 Task: Create a task  Add support for biometric authentication on the app , assign it to team member softage.10@softage.net in the project TricklePlan and update the status of the task to  Off Track , set the priority of the task to Medium.
Action: Mouse moved to (73, 414)
Screenshot: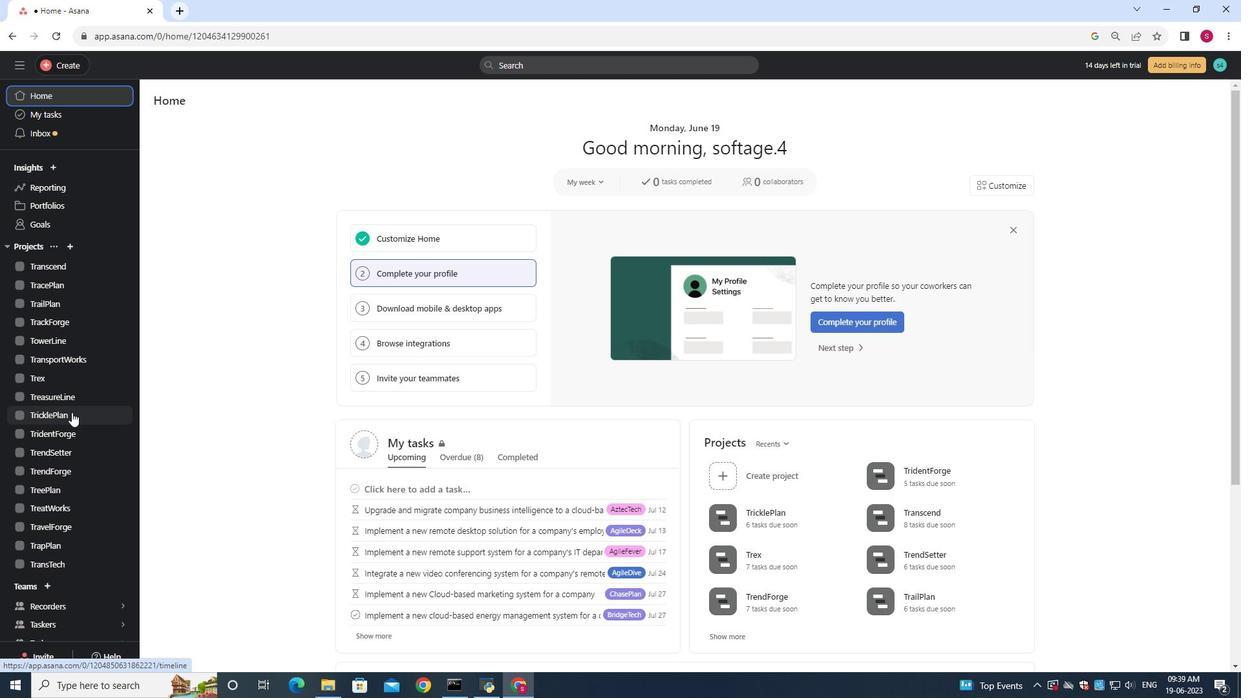 
Action: Mouse pressed left at (73, 414)
Screenshot: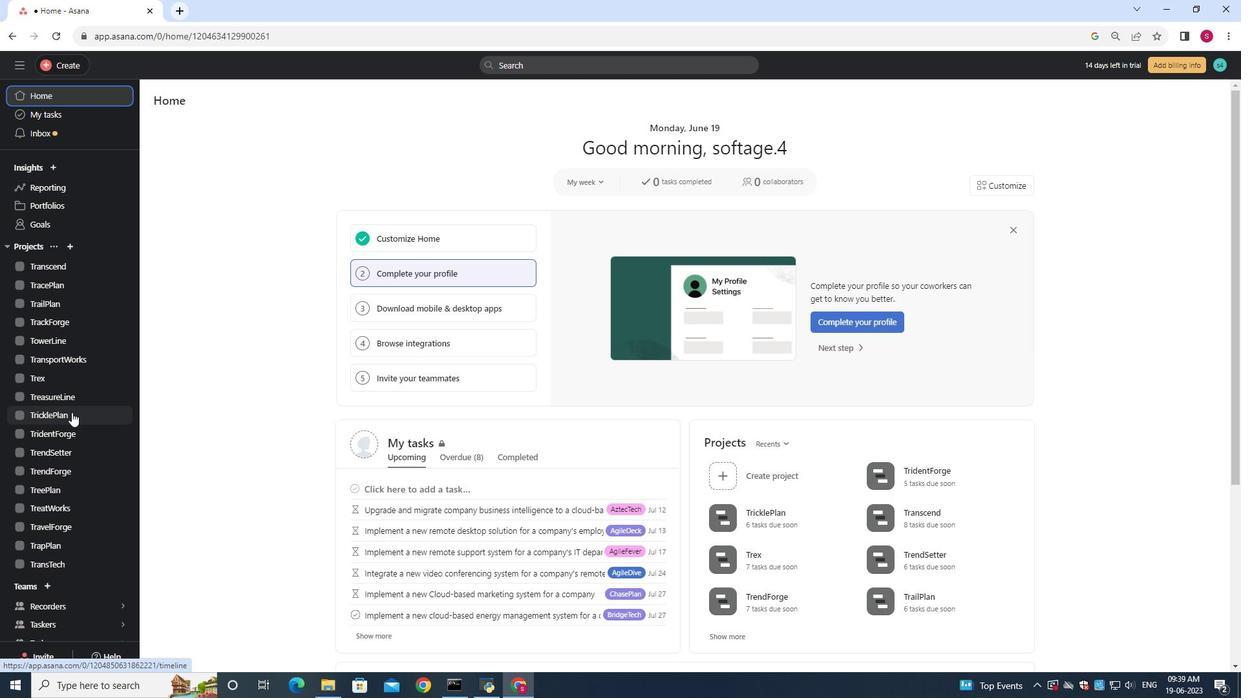 
Action: Mouse moved to (170, 150)
Screenshot: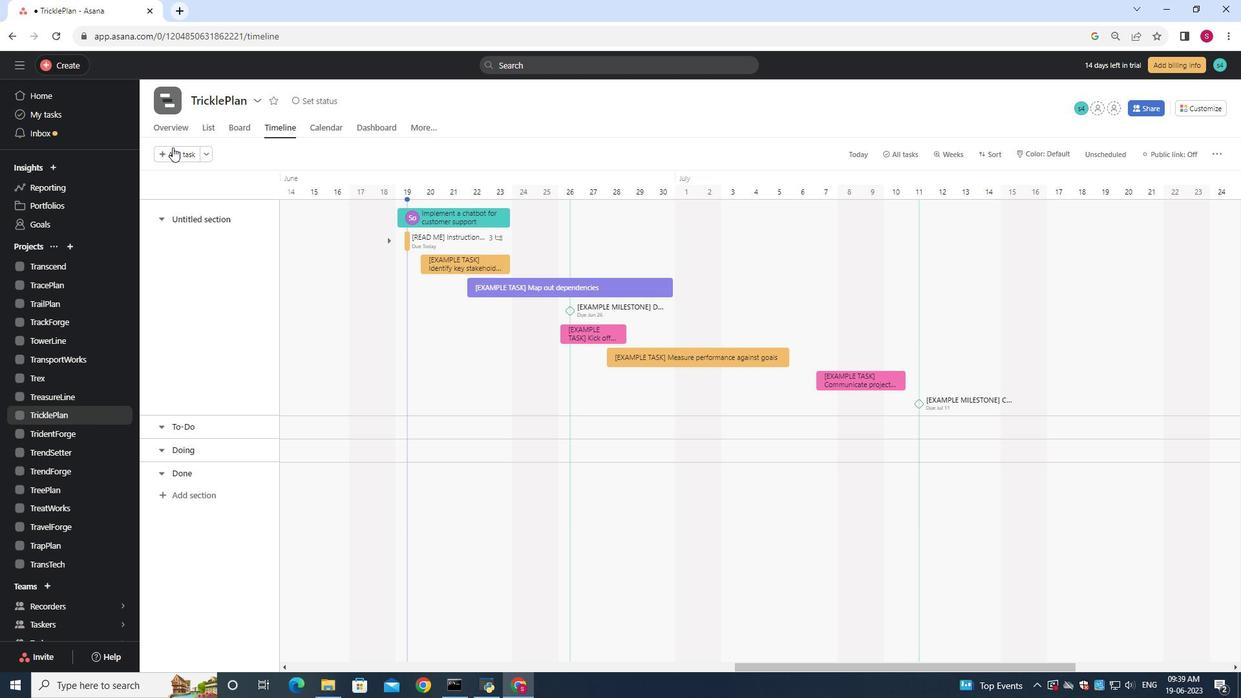 
Action: Mouse pressed left at (170, 150)
Screenshot: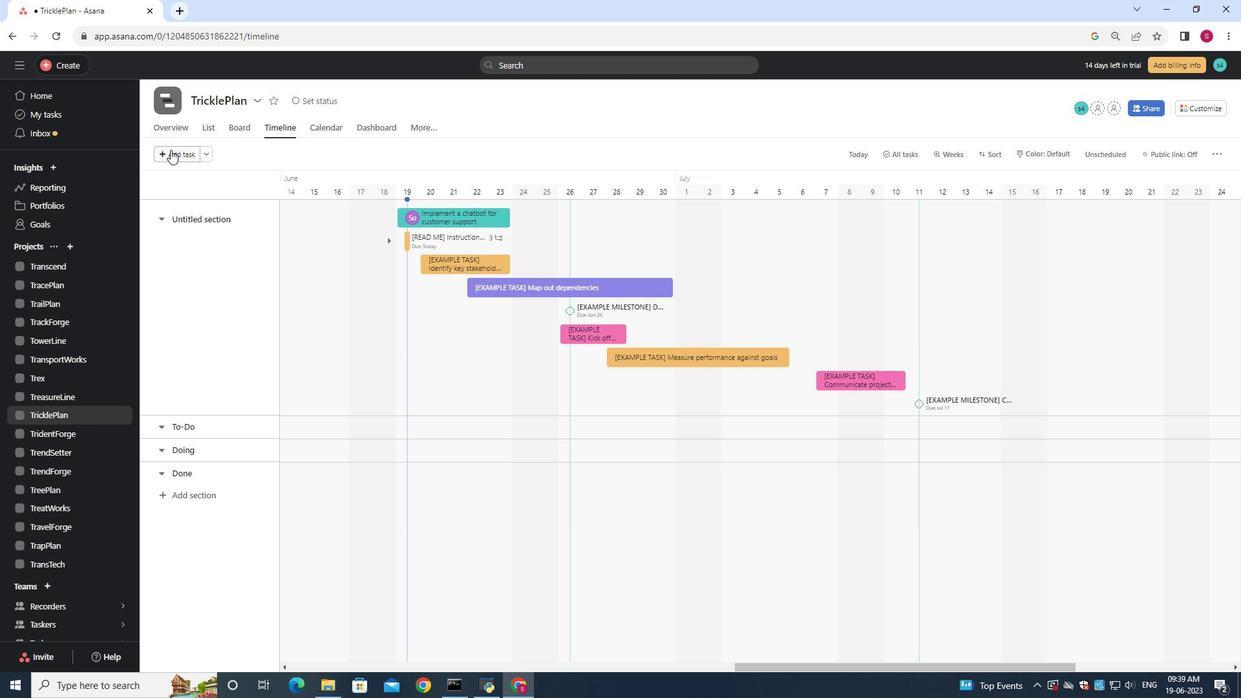 
Action: Mouse moved to (173, 151)
Screenshot: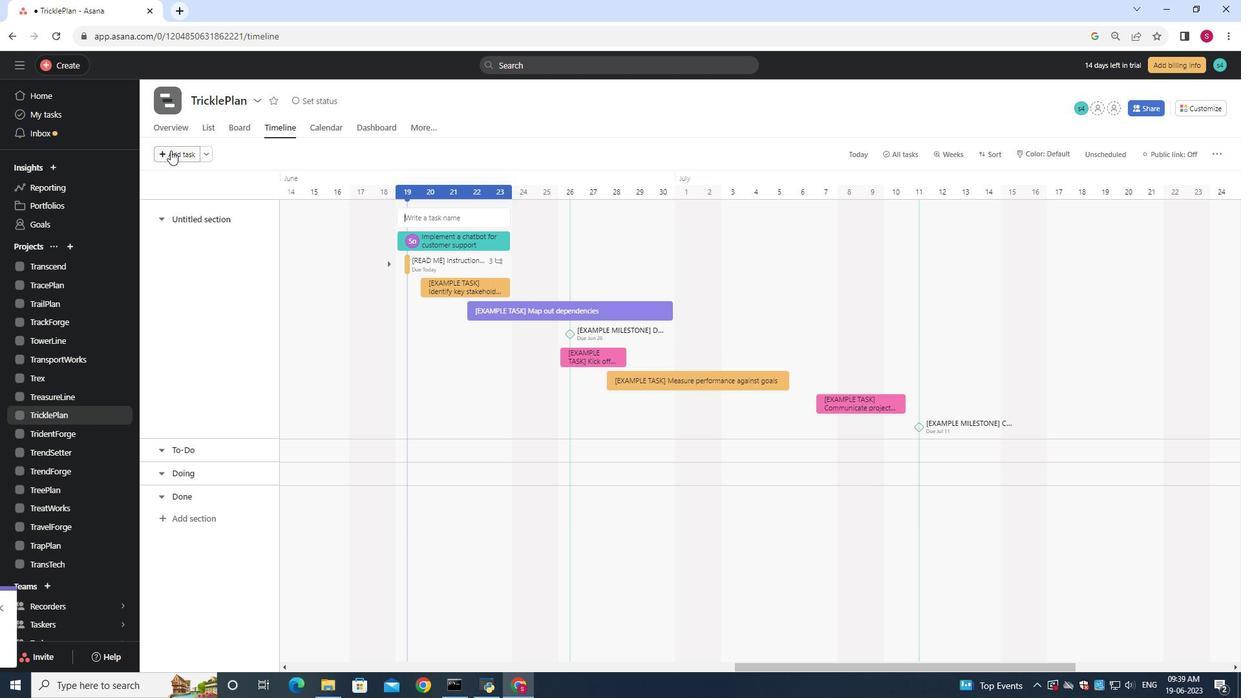 
Action: Key pressed <Key.shift>Add<Key.space>support<Key.space>for<Key.space>biometric<Key.space>authentication<Key.space>on<Key.space>the<Key.space>app
Screenshot: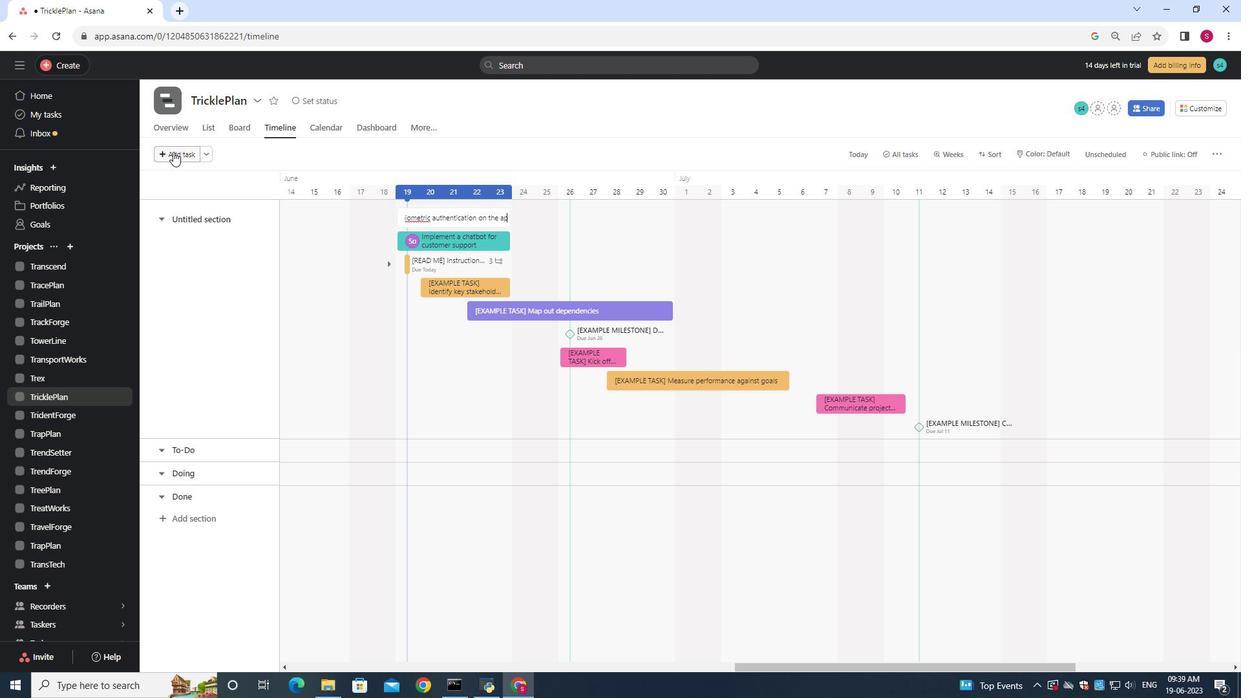 
Action: Mouse moved to (444, 219)
Screenshot: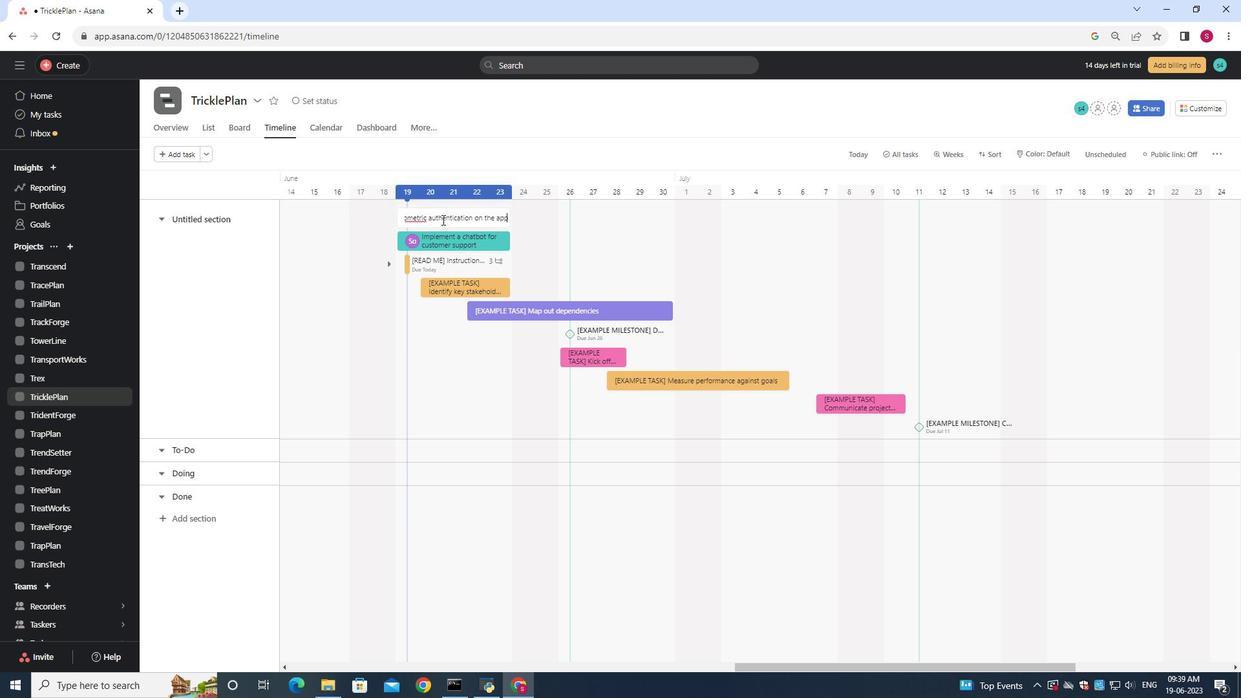 
Action: Mouse pressed right at (444, 219)
Screenshot: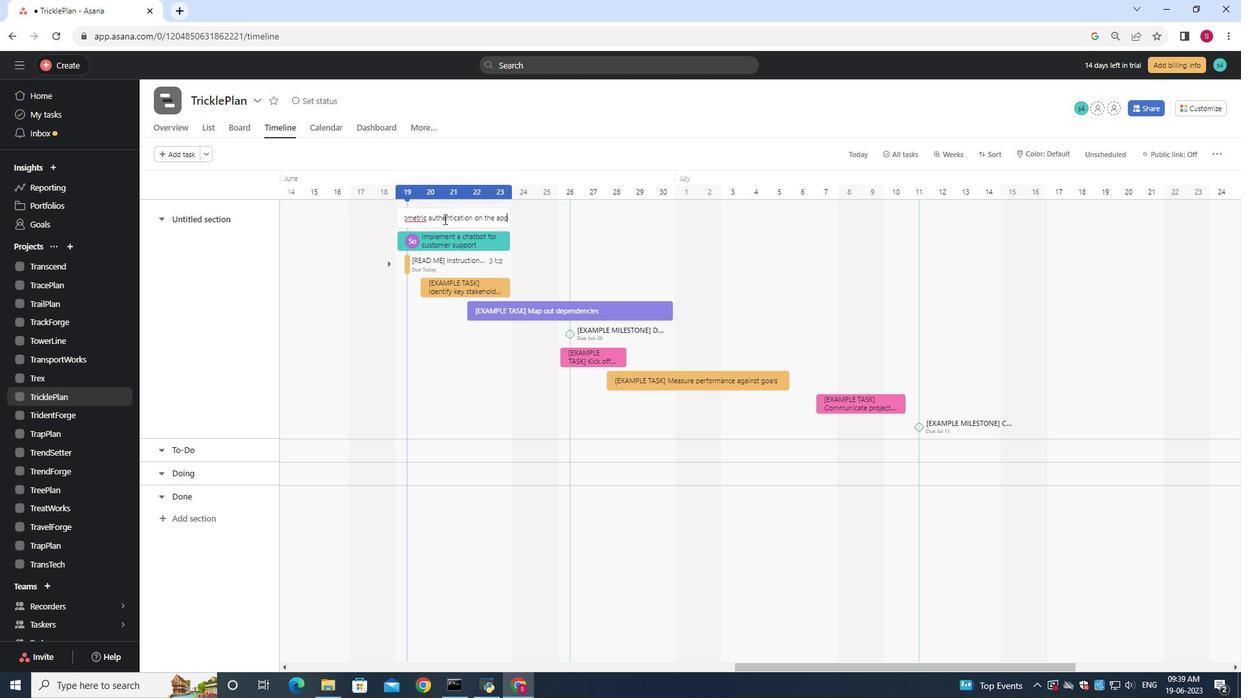 
Action: Mouse moved to (951, 211)
Screenshot: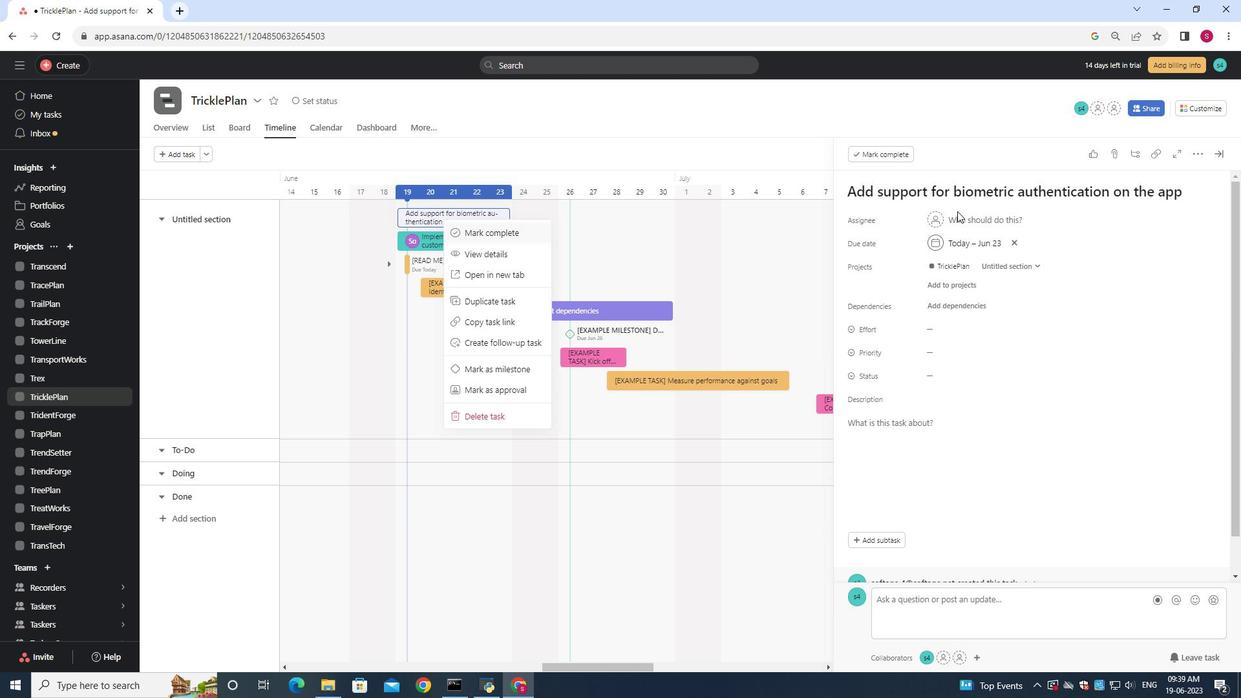 
Action: Mouse pressed left at (951, 211)
Screenshot: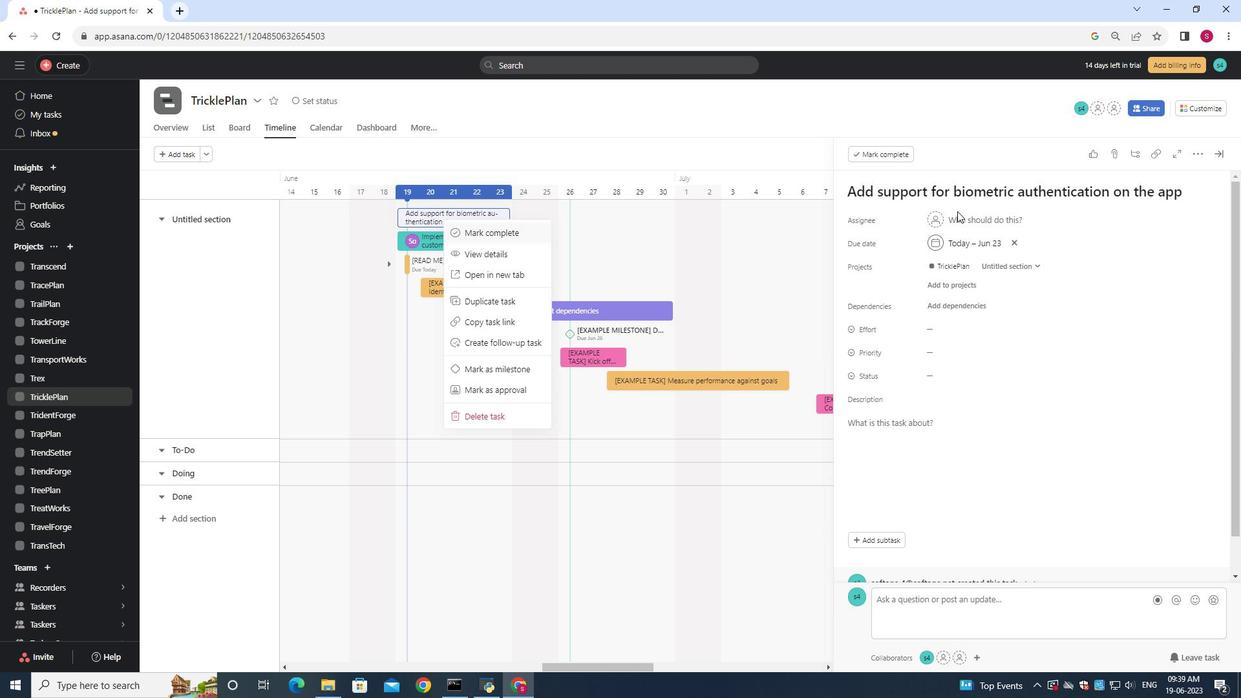 
Action: Mouse moved to (962, 222)
Screenshot: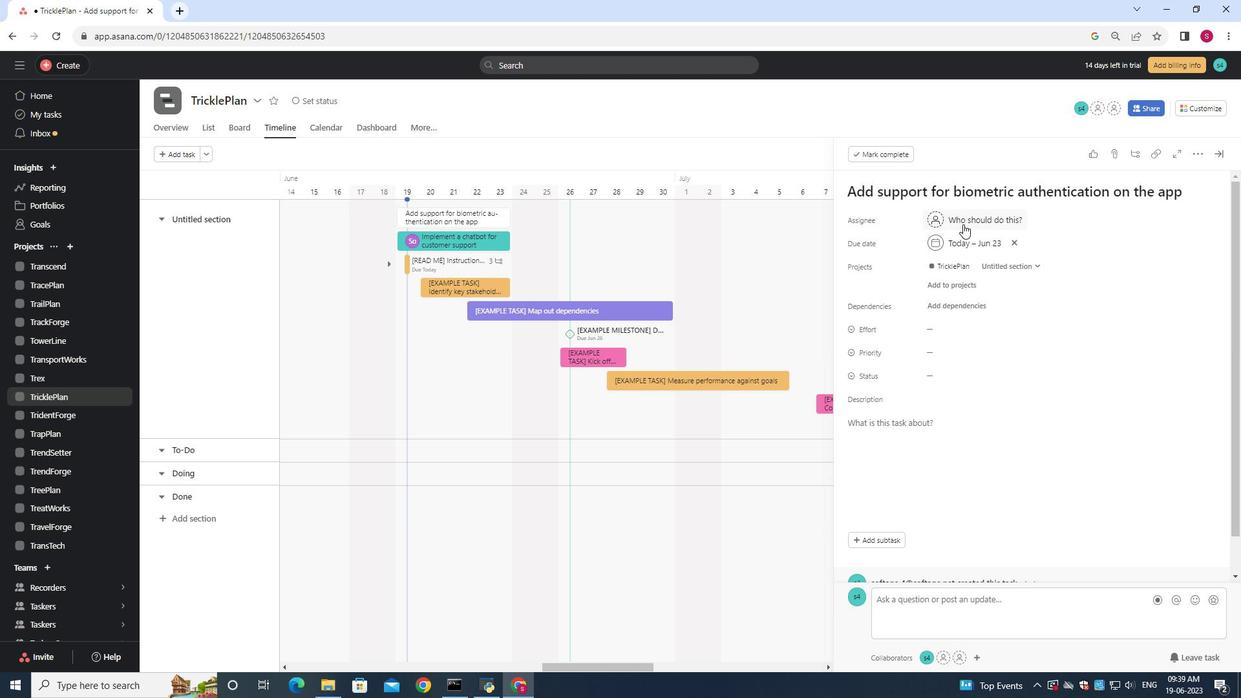 
Action: Mouse pressed left at (962, 222)
Screenshot: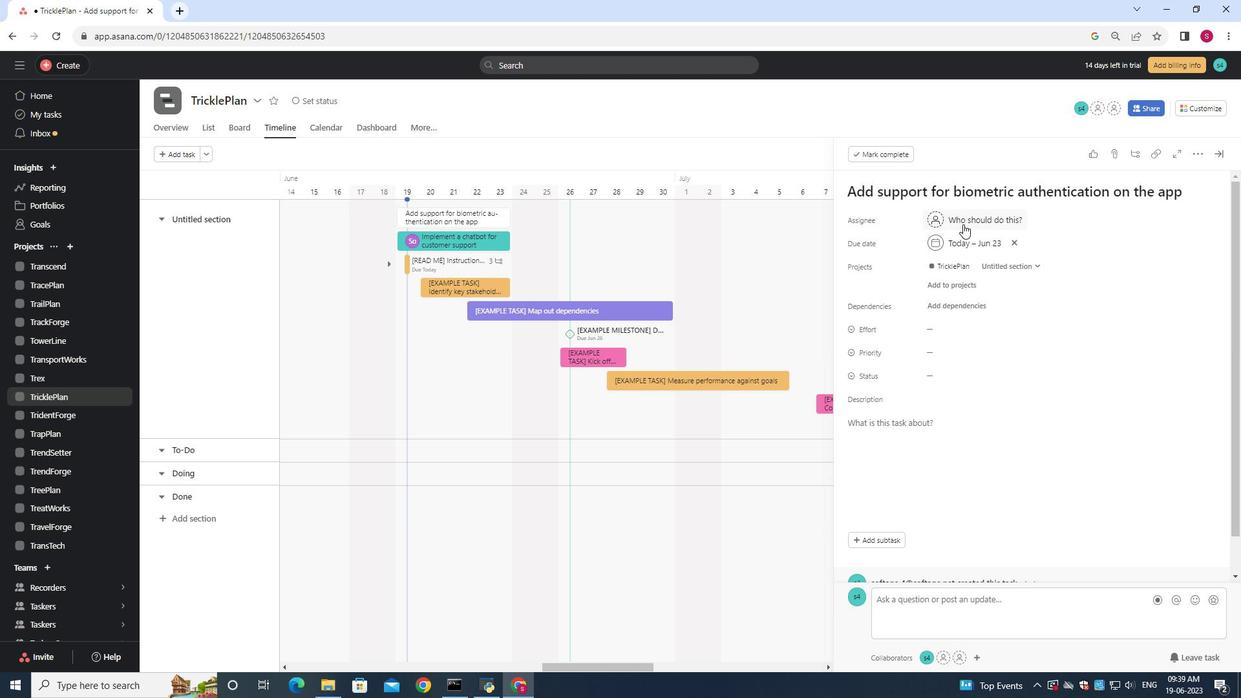 
Action: Mouse moved to (961, 221)
Screenshot: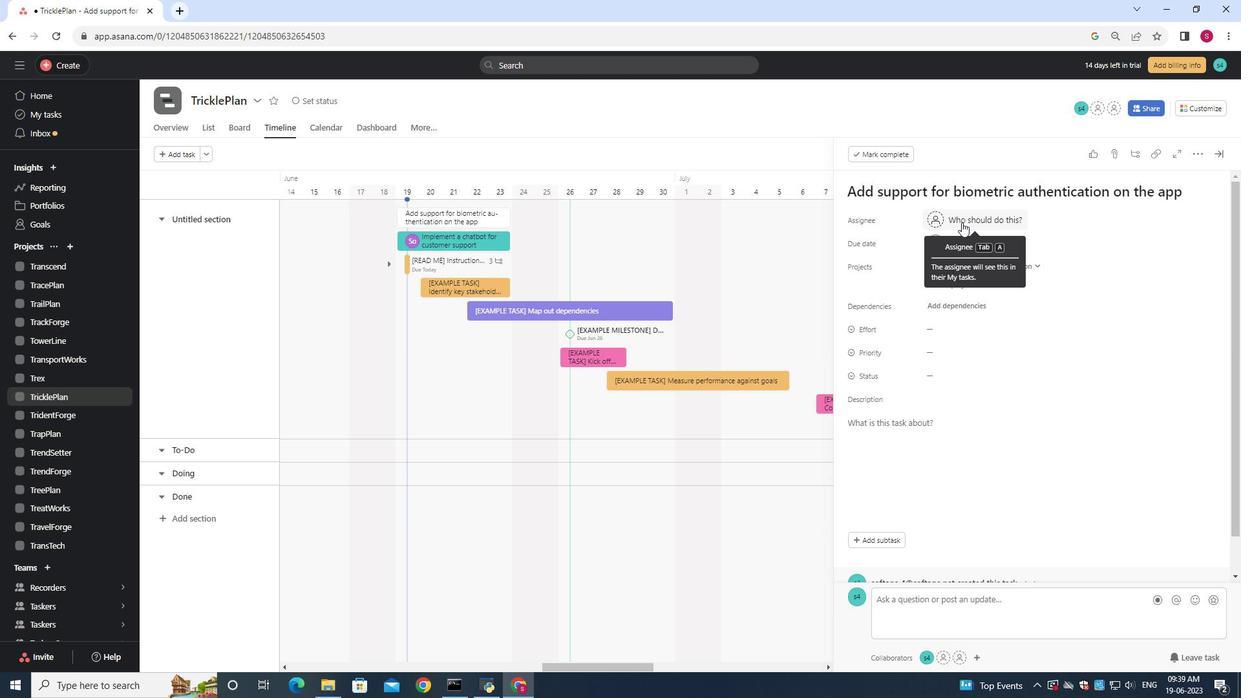 
Action: Key pressed softage.10<Key.shift>@softage.net
Screenshot: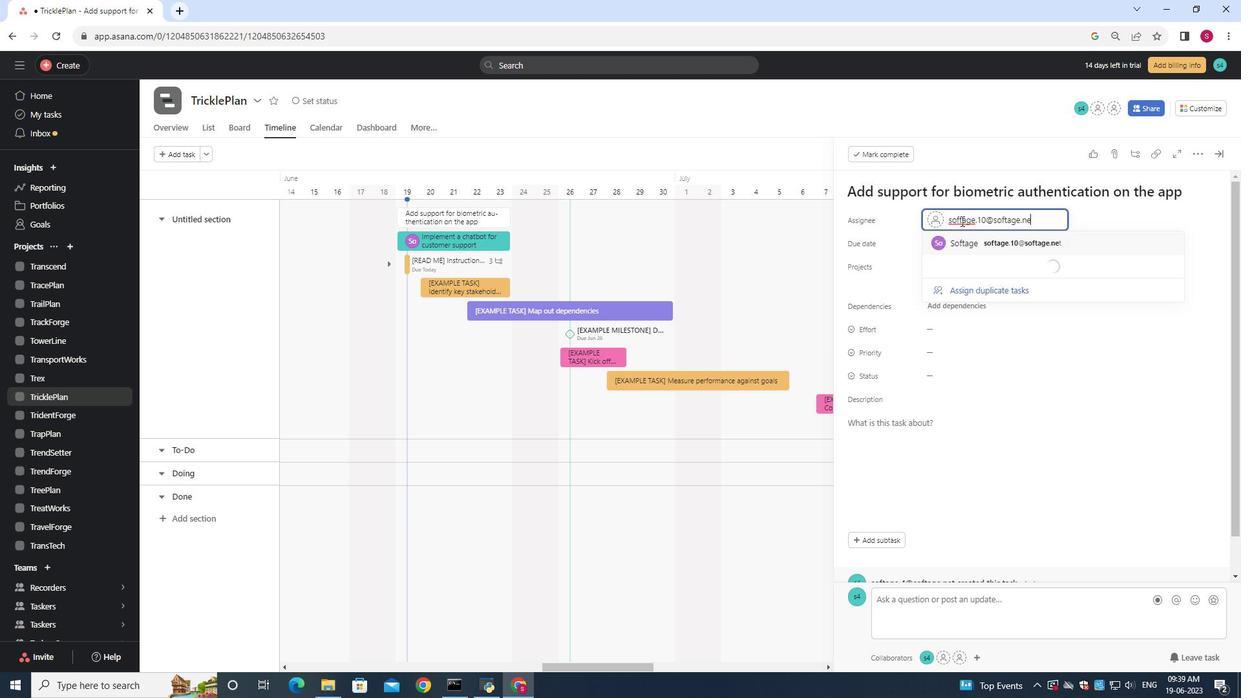 
Action: Mouse moved to (1008, 236)
Screenshot: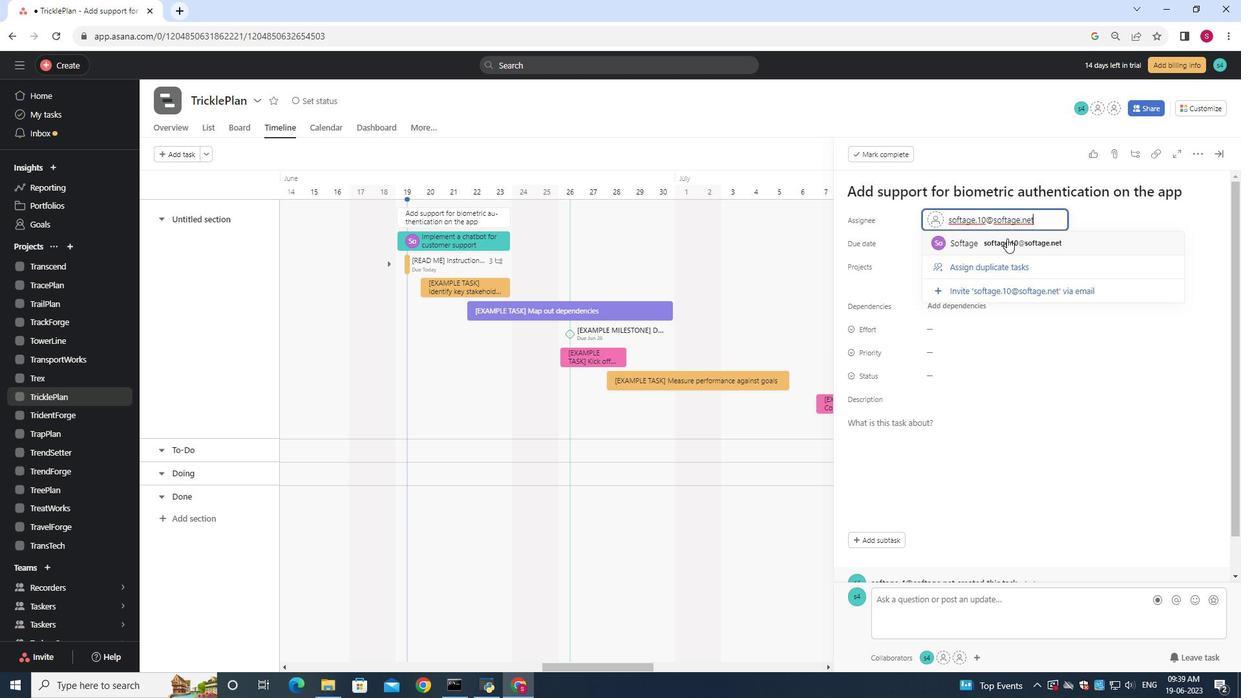 
Action: Mouse pressed left at (1008, 236)
Screenshot: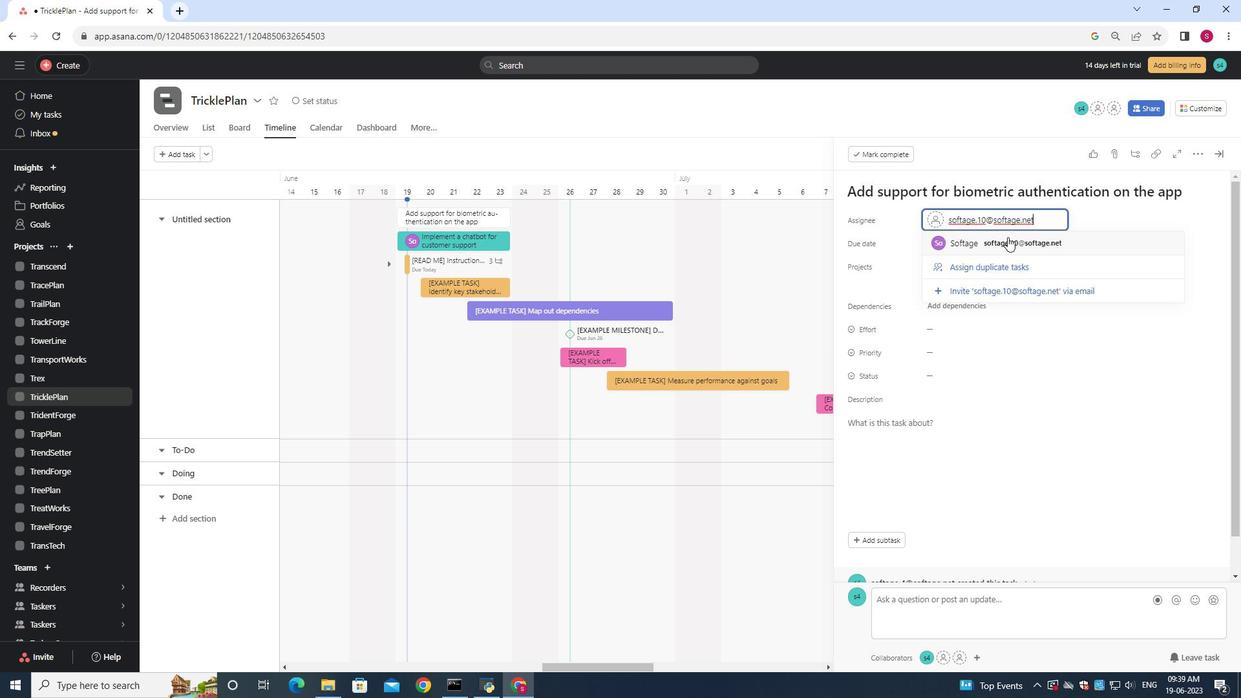 
Action: Mouse moved to (942, 378)
Screenshot: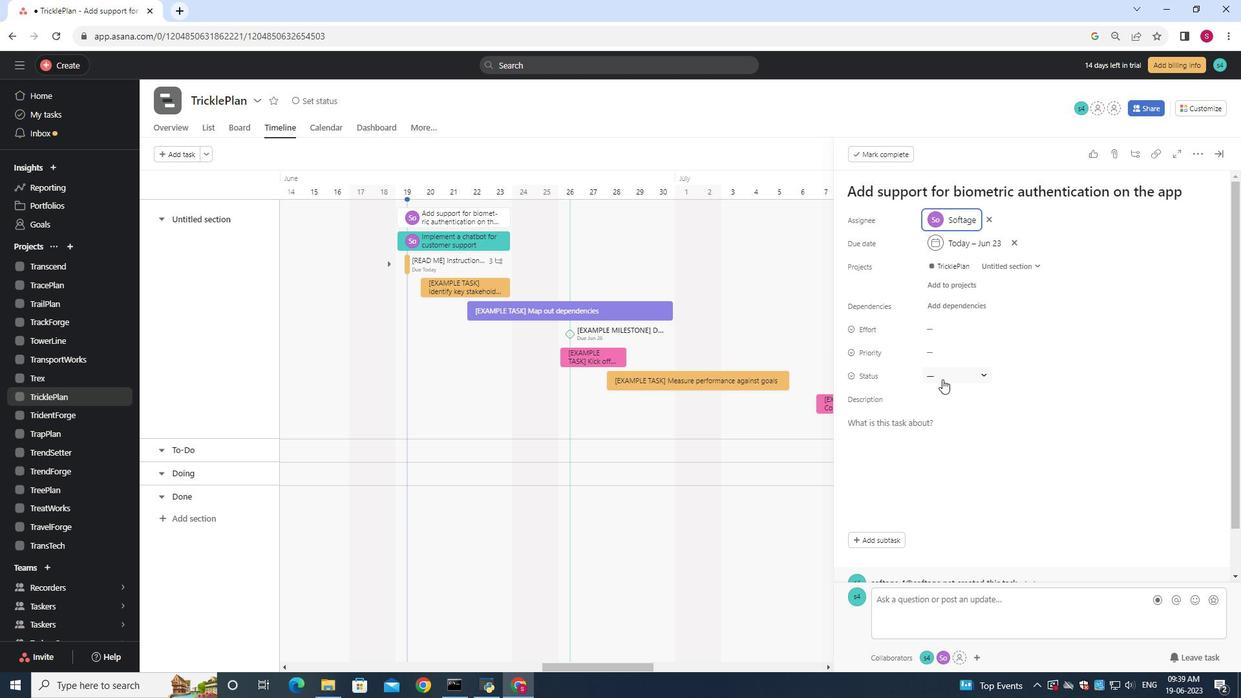 
Action: Mouse pressed left at (942, 378)
Screenshot: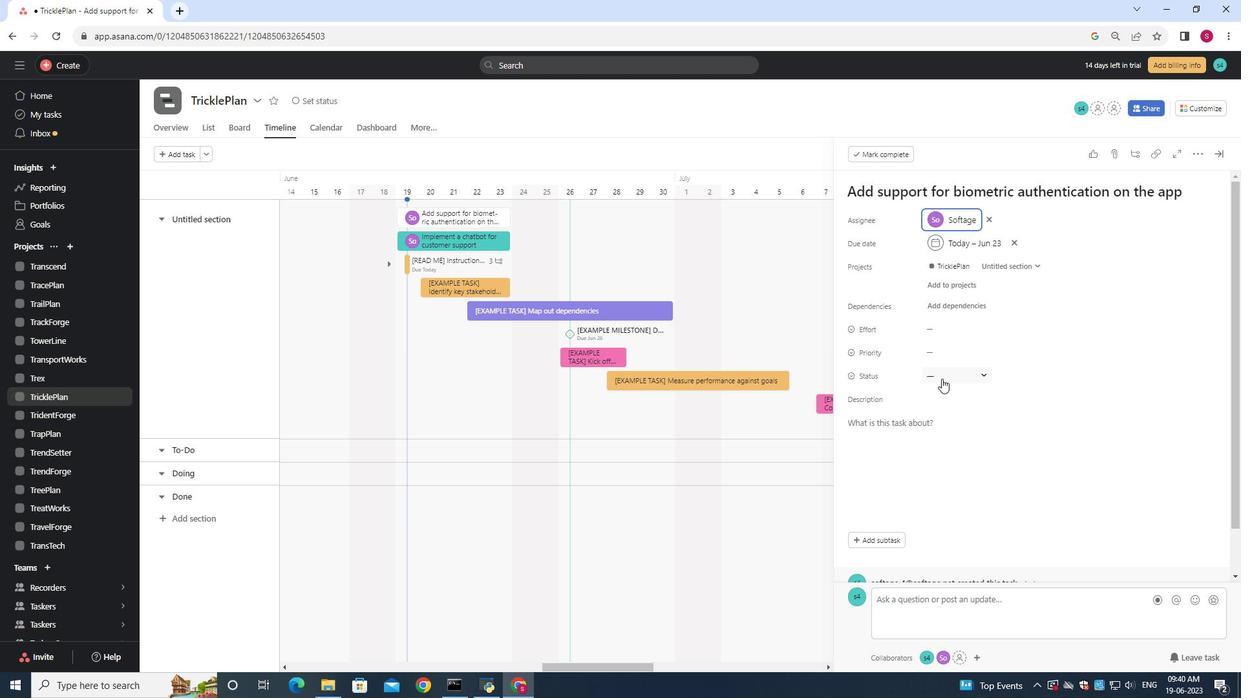 
Action: Mouse moved to (976, 451)
Screenshot: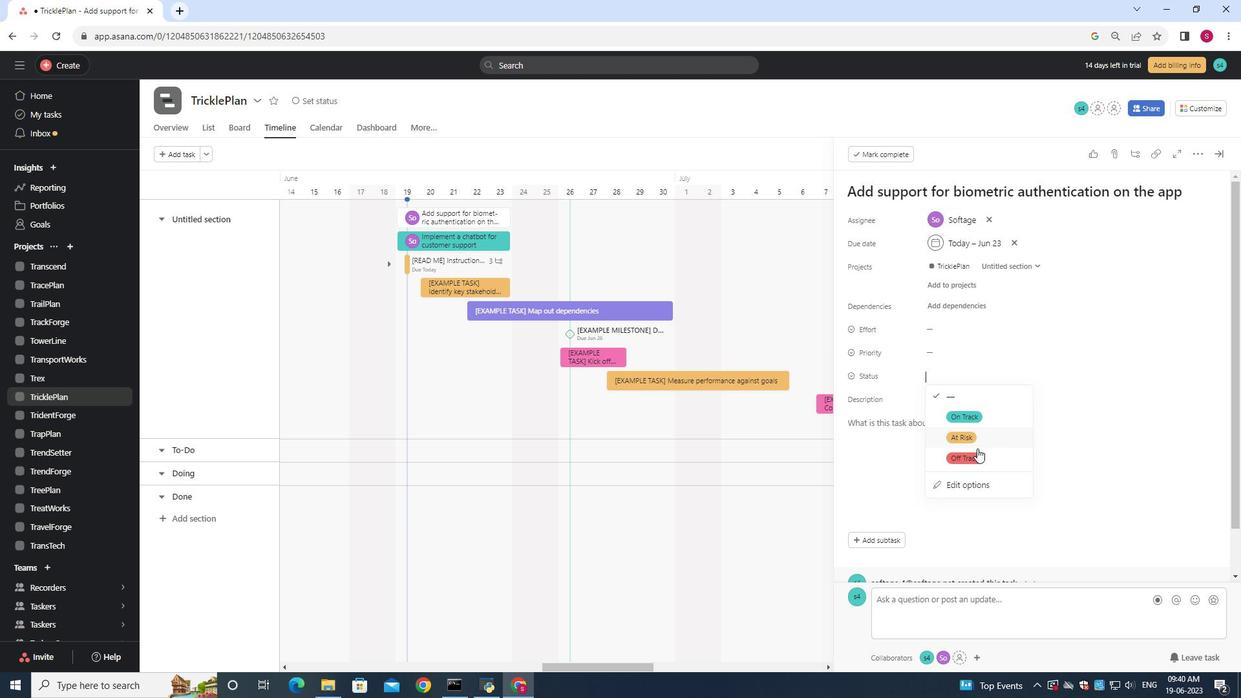 
Action: Mouse pressed left at (976, 451)
Screenshot: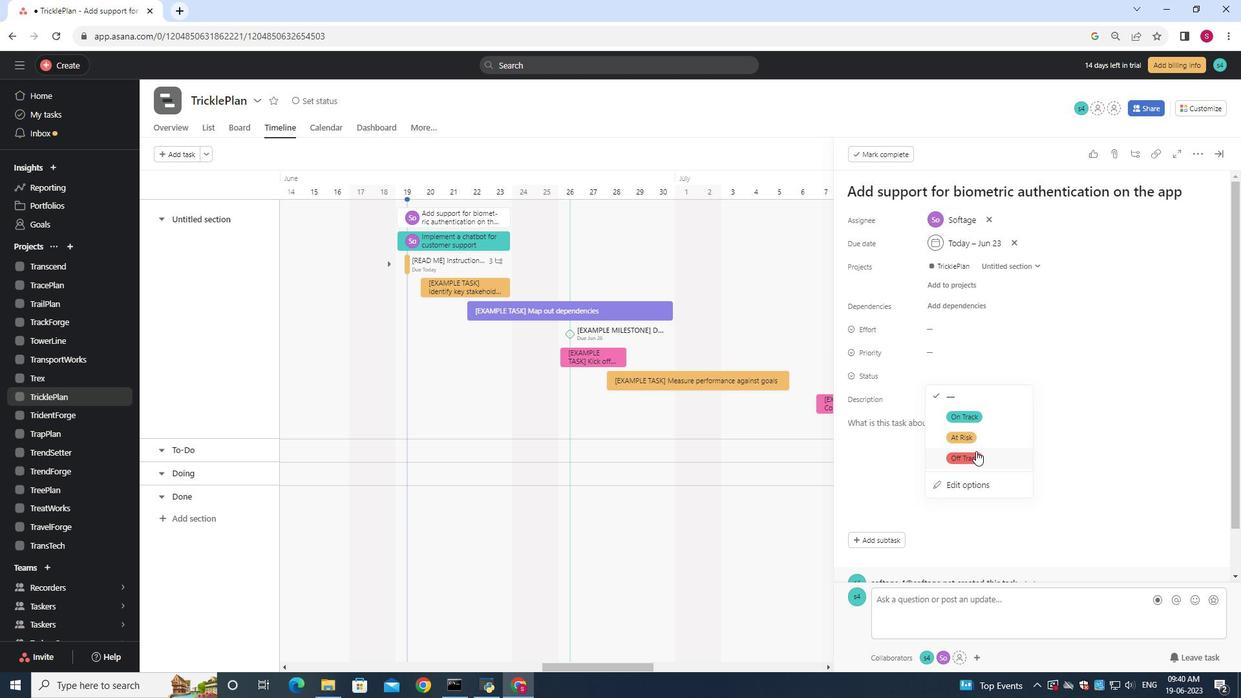 
Action: Mouse moved to (952, 351)
Screenshot: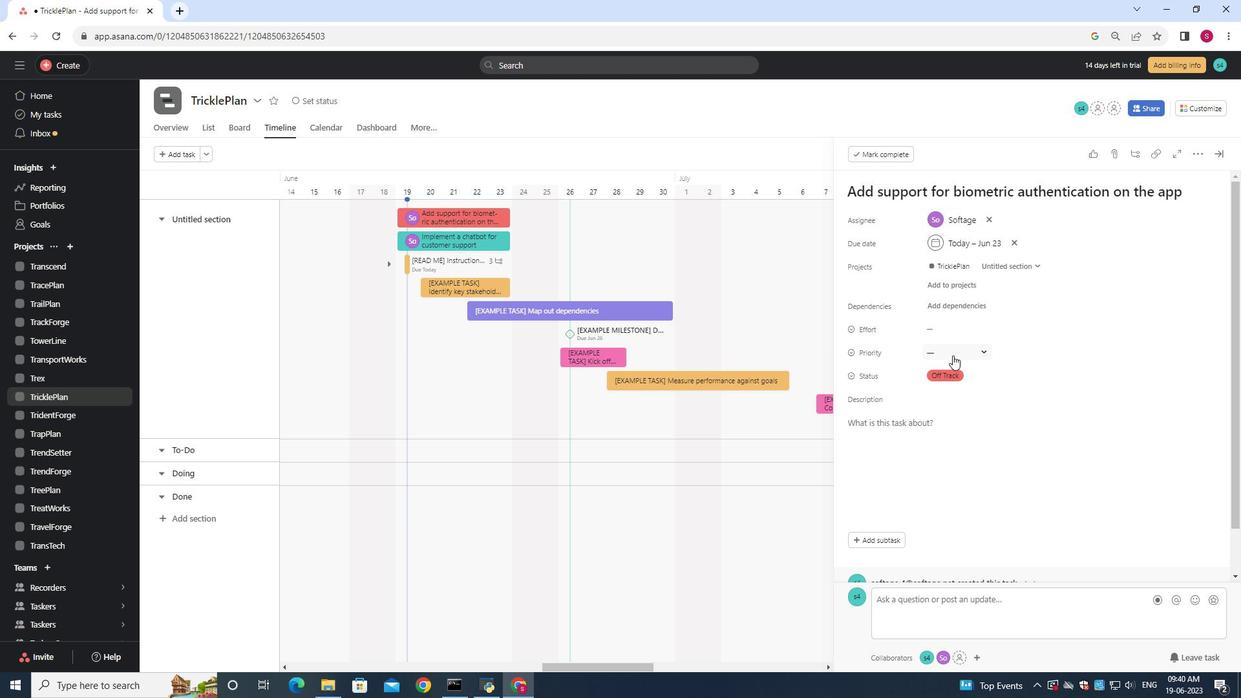 
Action: Mouse pressed left at (952, 351)
Screenshot: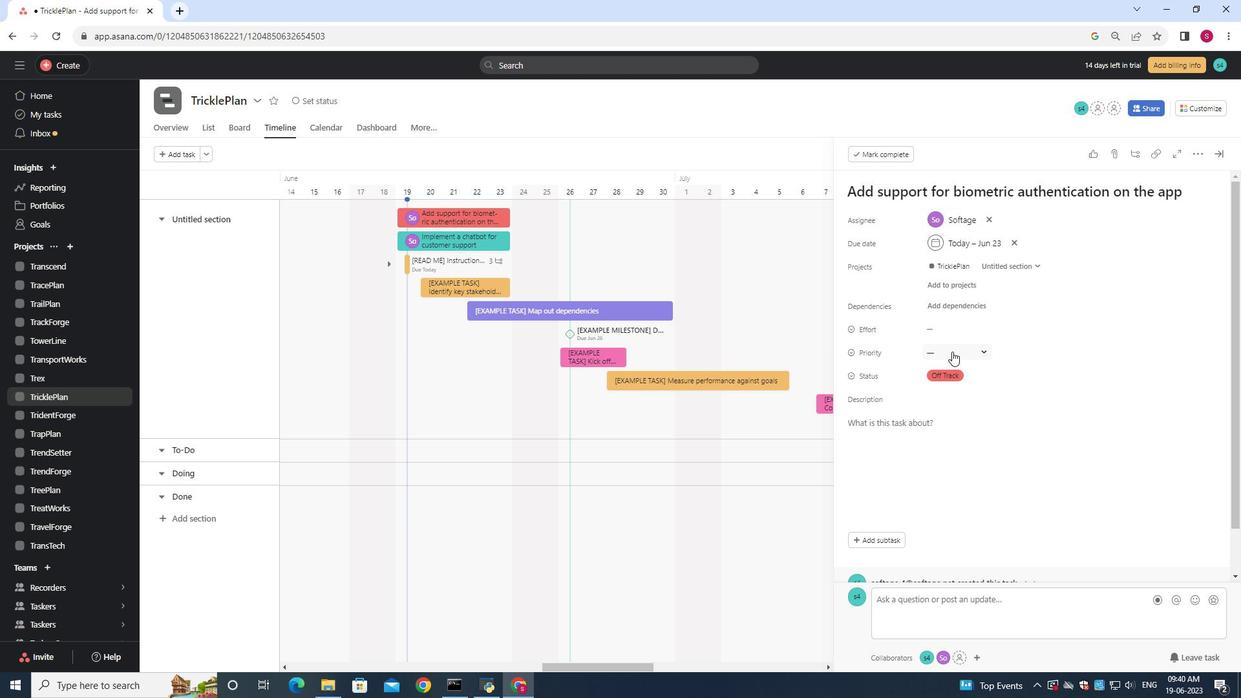
Action: Mouse moved to (977, 418)
Screenshot: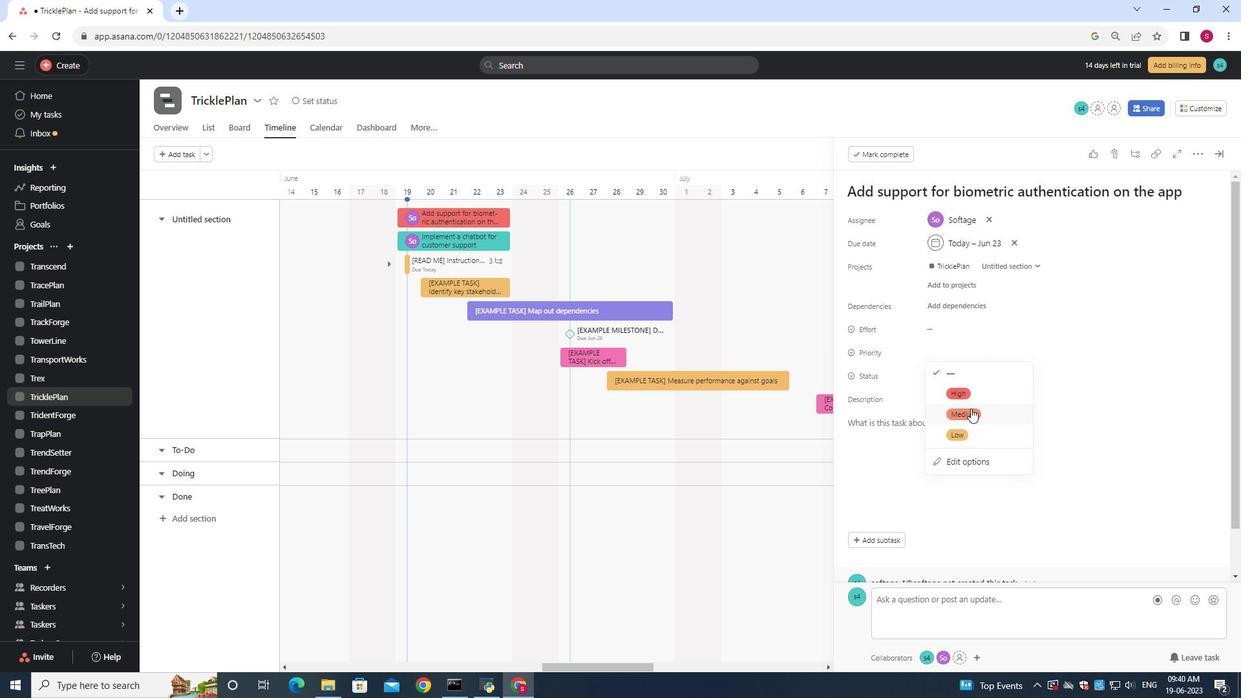 
Action: Mouse pressed left at (977, 418)
Screenshot: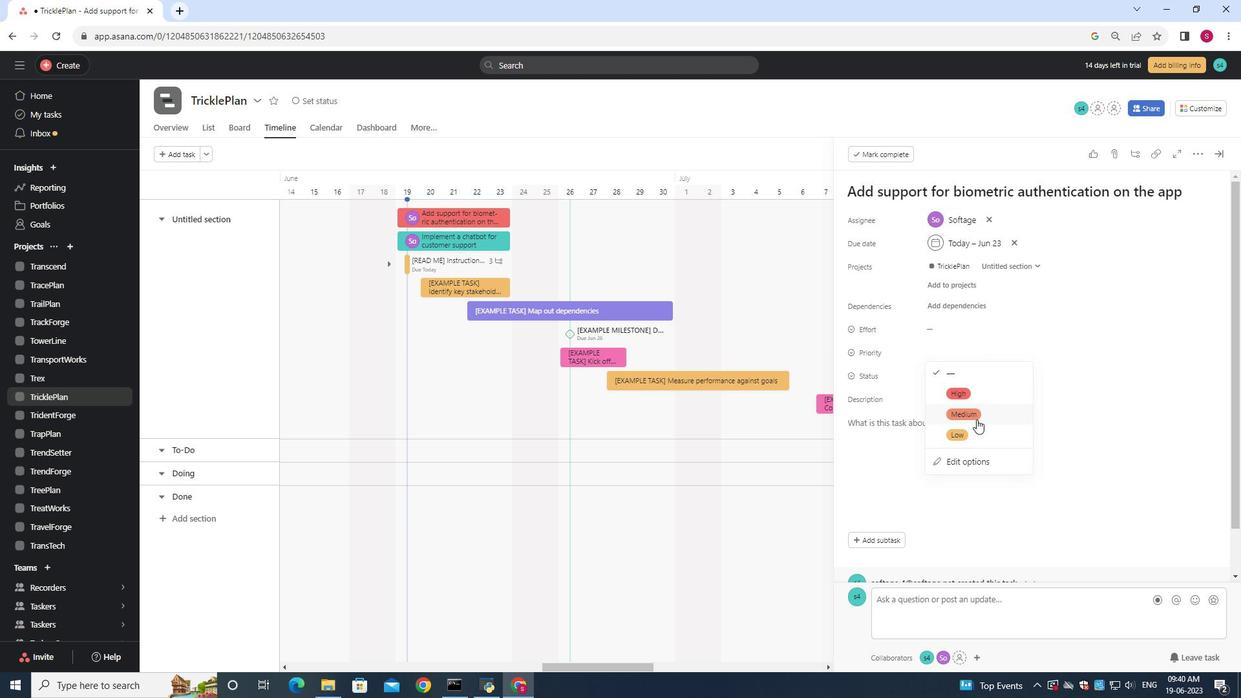 
Action: Mouse moved to (976, 356)
Screenshot: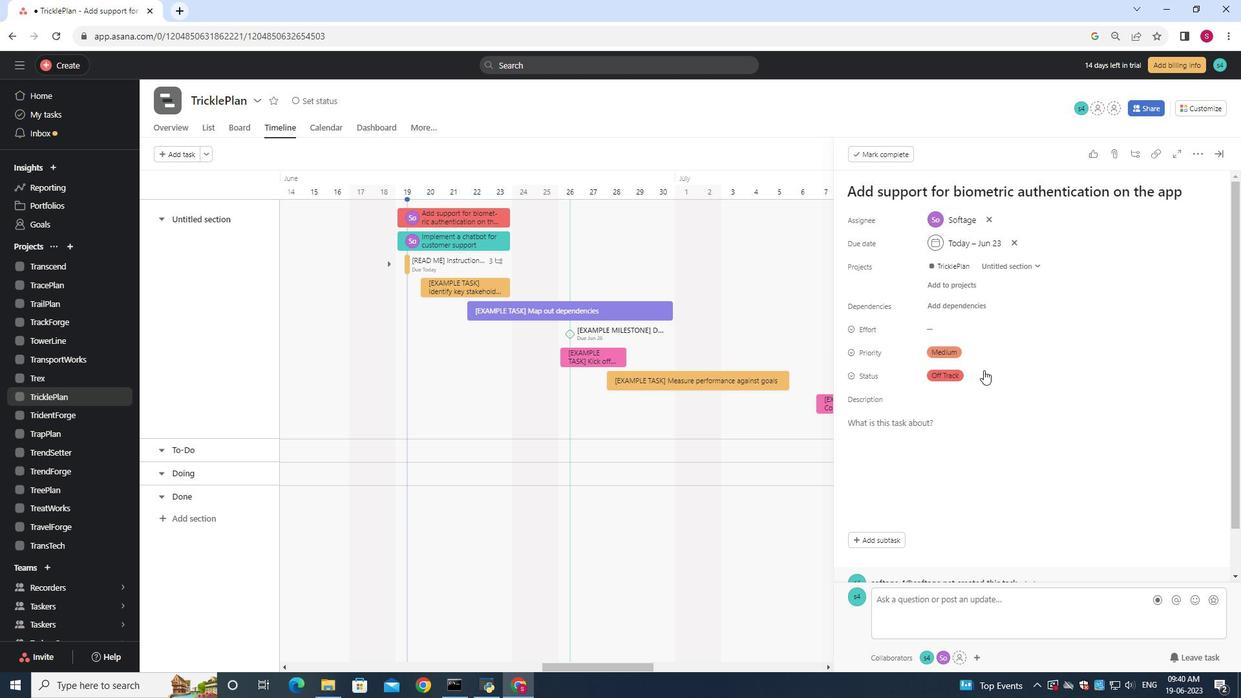 
